 Task: Add the task  Add support for user-generated content and comments to the section Dash Dash in the project VentureTech and add a Due Date to the respective task as 2024/05/11.
Action: Mouse moved to (58, 434)
Screenshot: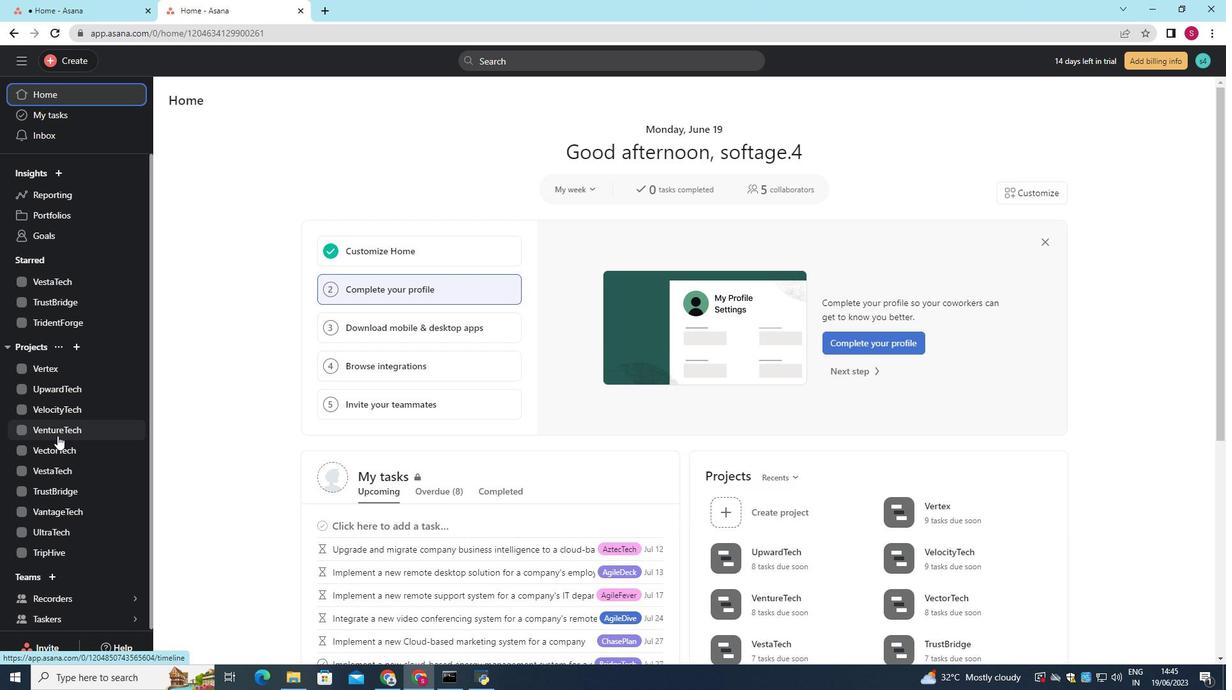 
Action: Mouse pressed left at (58, 434)
Screenshot: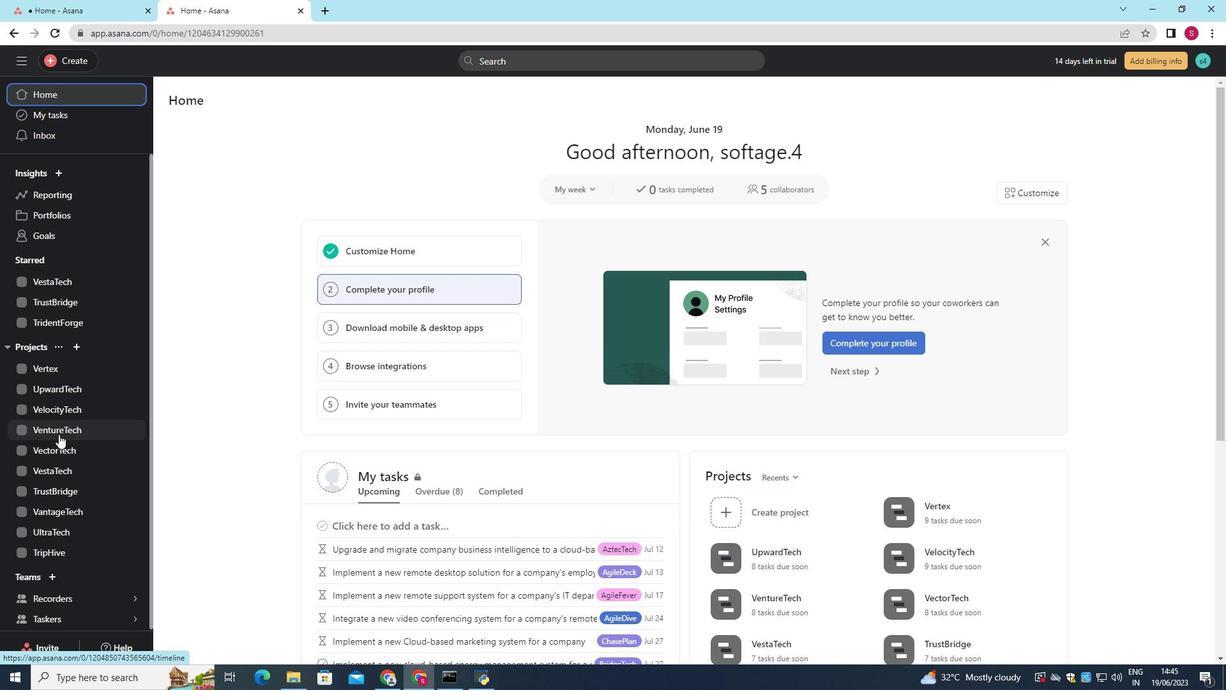 
Action: Mouse moved to (233, 127)
Screenshot: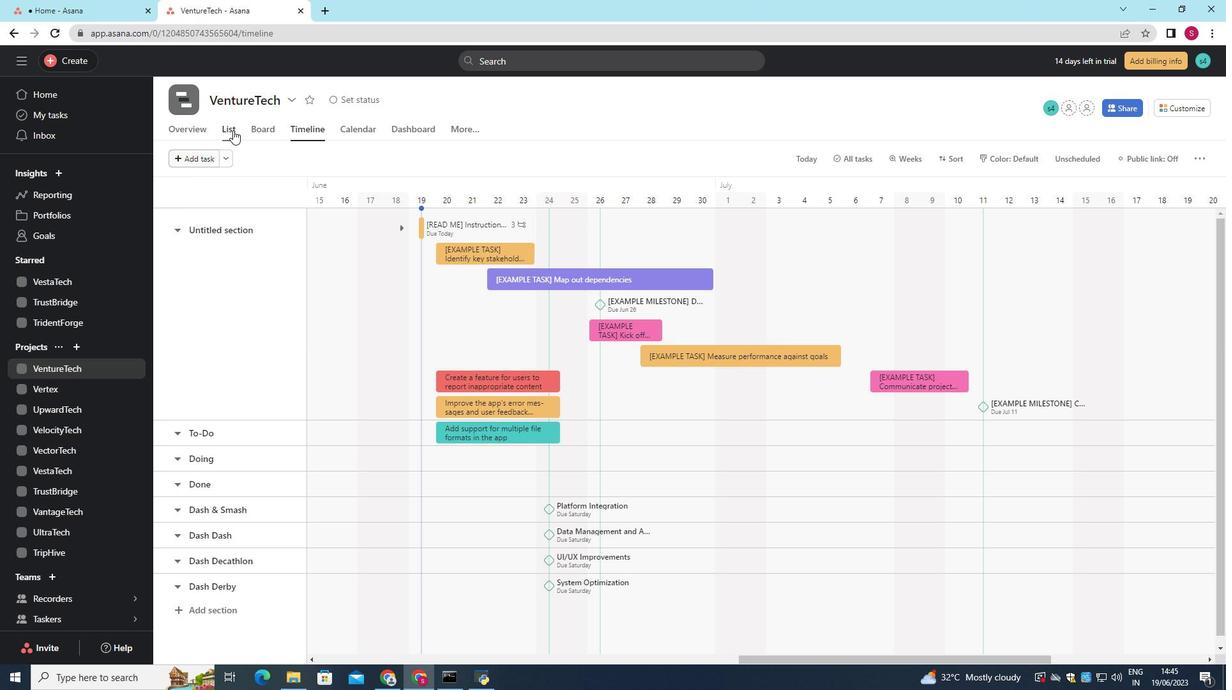 
Action: Mouse pressed left at (233, 127)
Screenshot: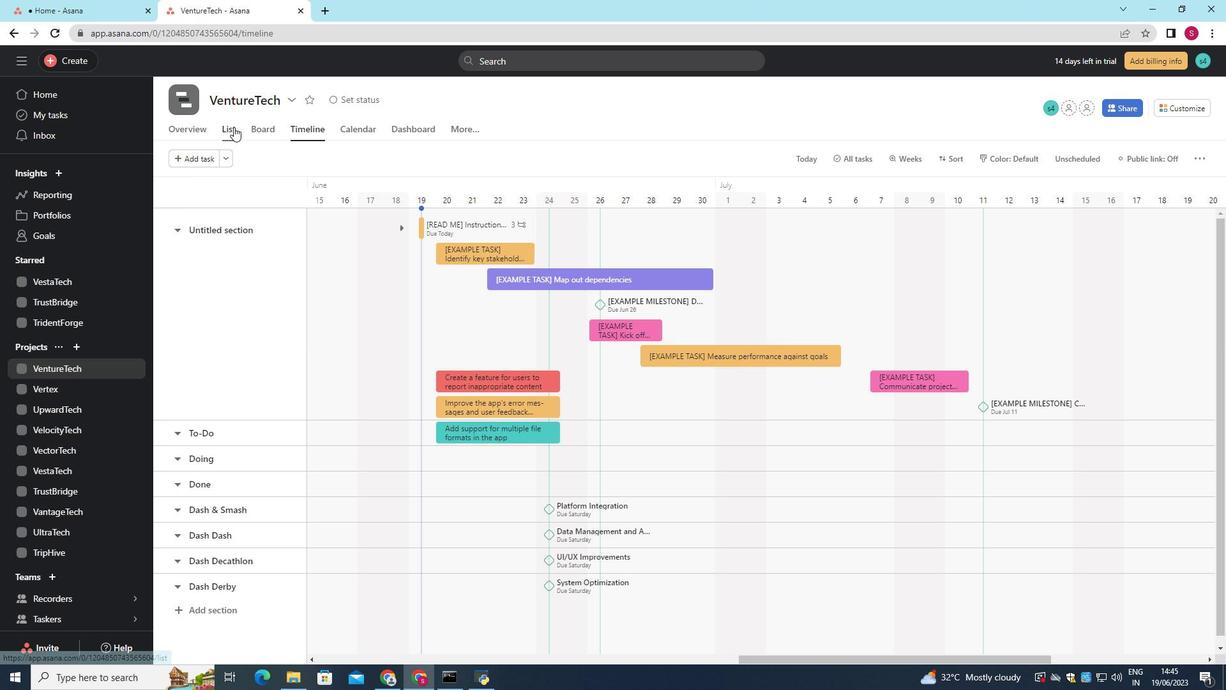 
Action: Mouse moved to (282, 383)
Screenshot: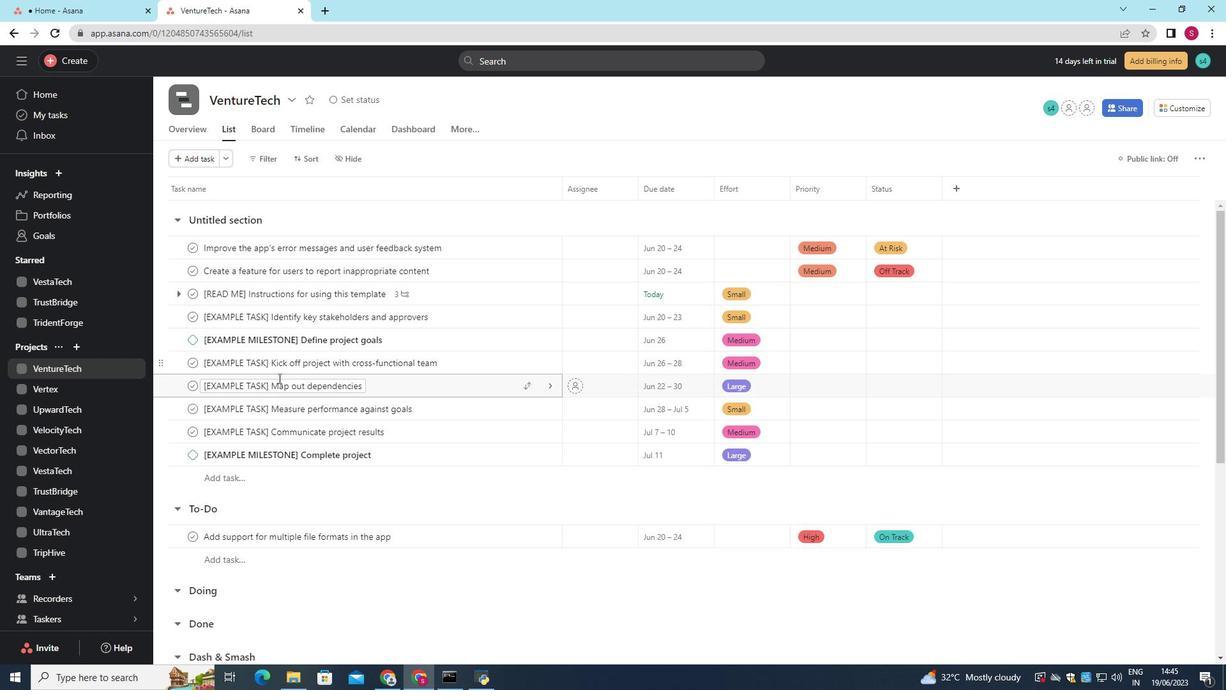 
Action: Mouse scrolled (282, 382) with delta (0, 0)
Screenshot: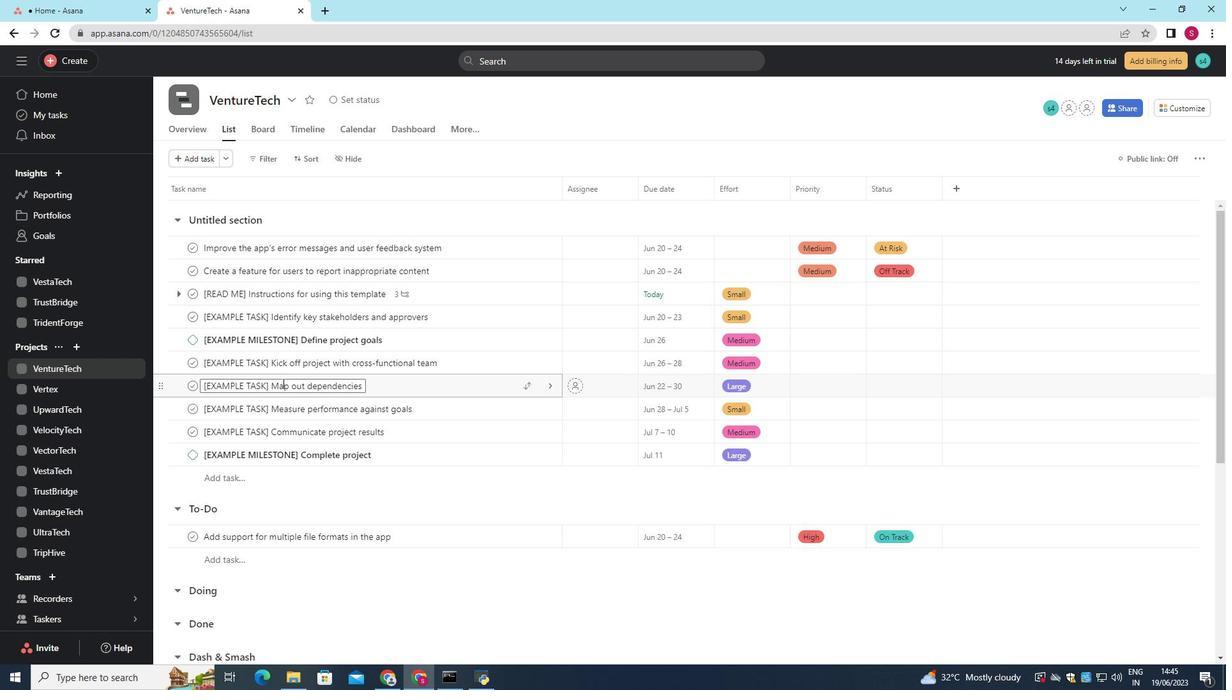 
Action: Mouse moved to (282, 383)
Screenshot: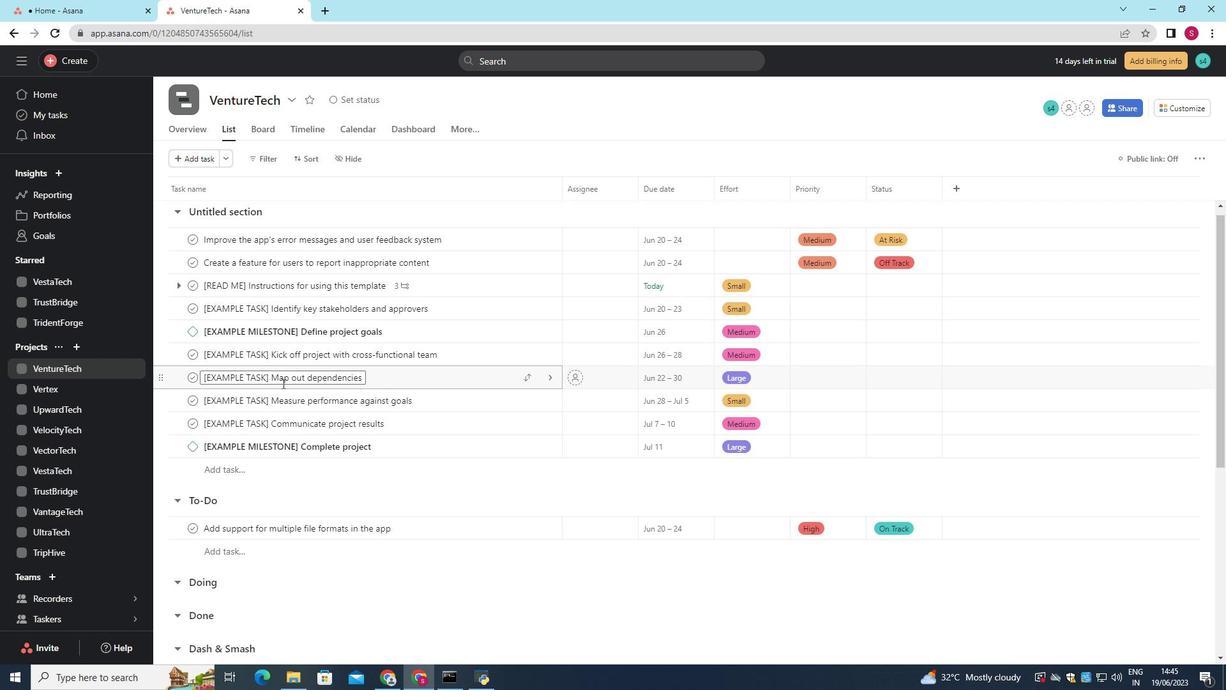 
Action: Mouse scrolled (282, 382) with delta (0, 0)
Screenshot: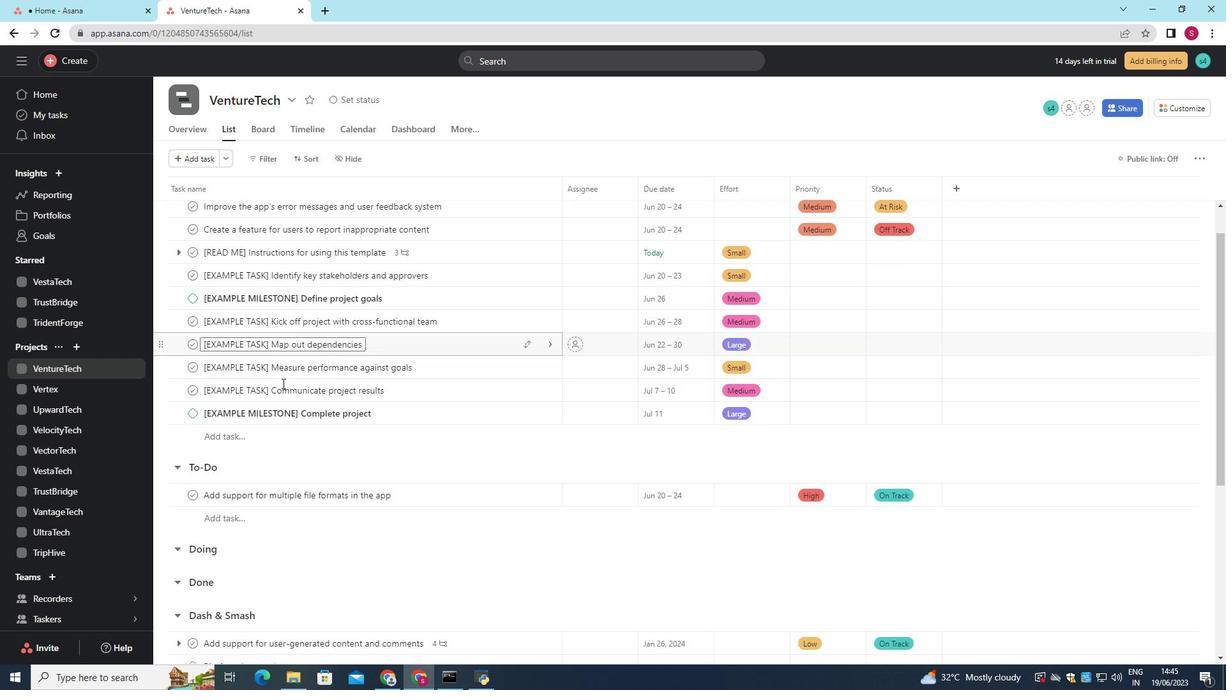 
Action: Mouse moved to (525, 557)
Screenshot: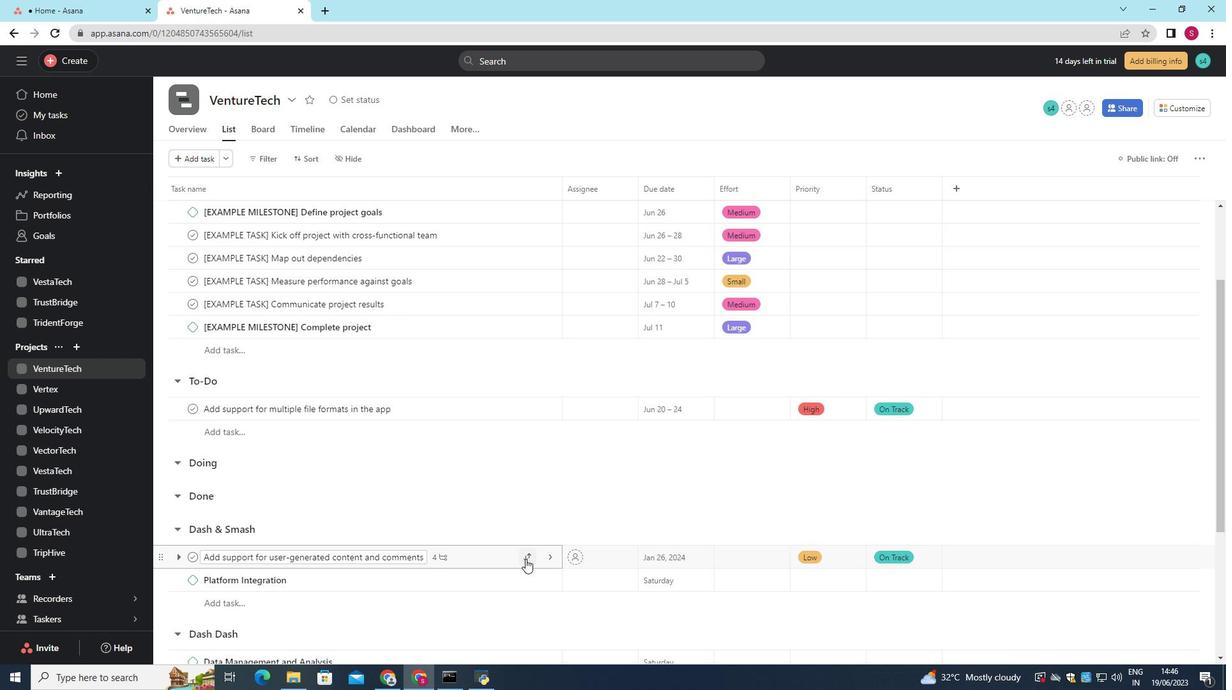
Action: Mouse pressed left at (525, 557)
Screenshot: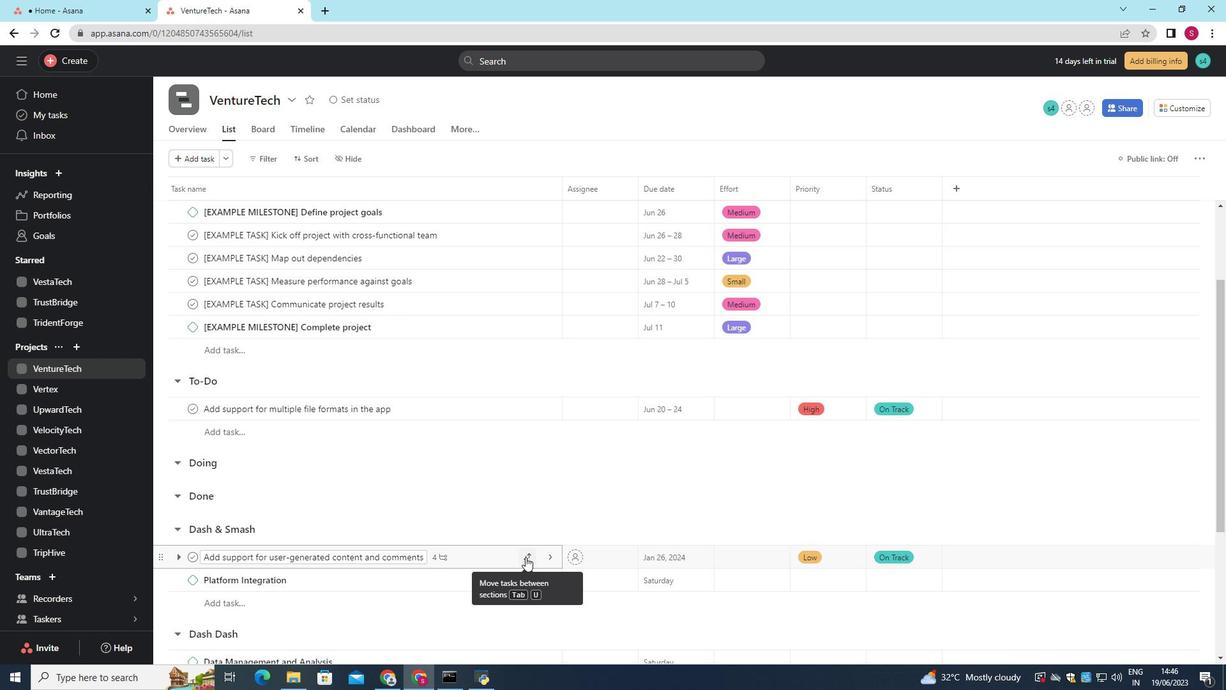 
Action: Mouse moved to (485, 486)
Screenshot: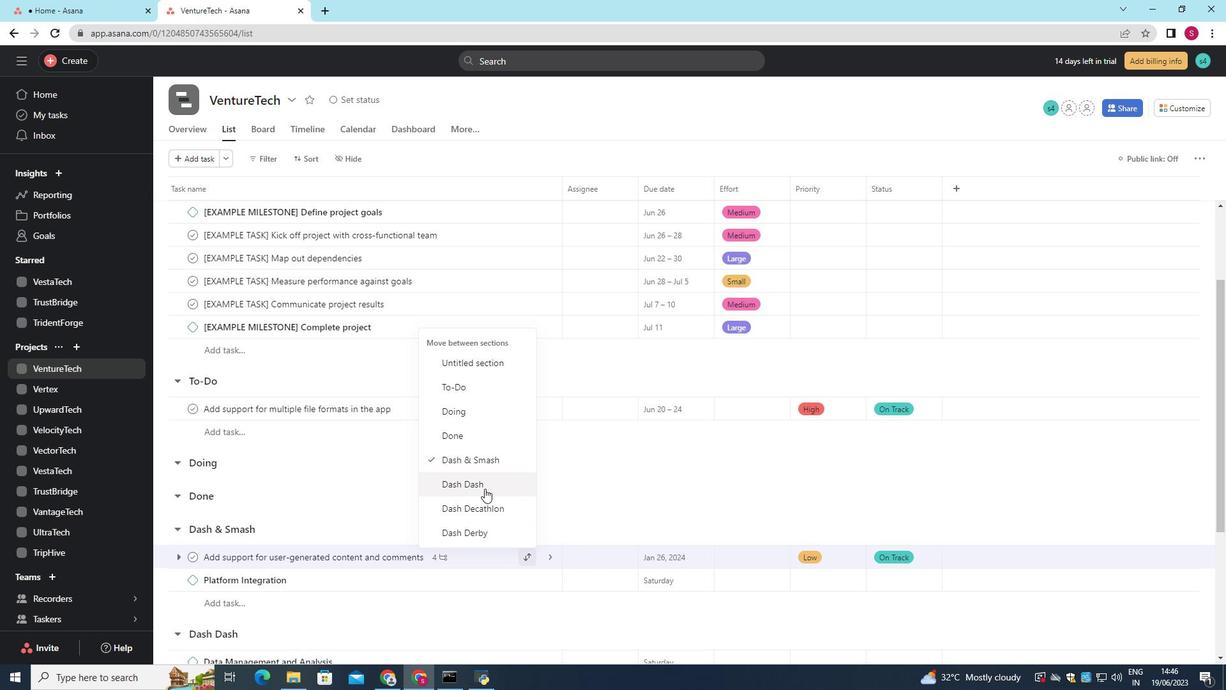 
Action: Mouse pressed left at (485, 486)
Screenshot: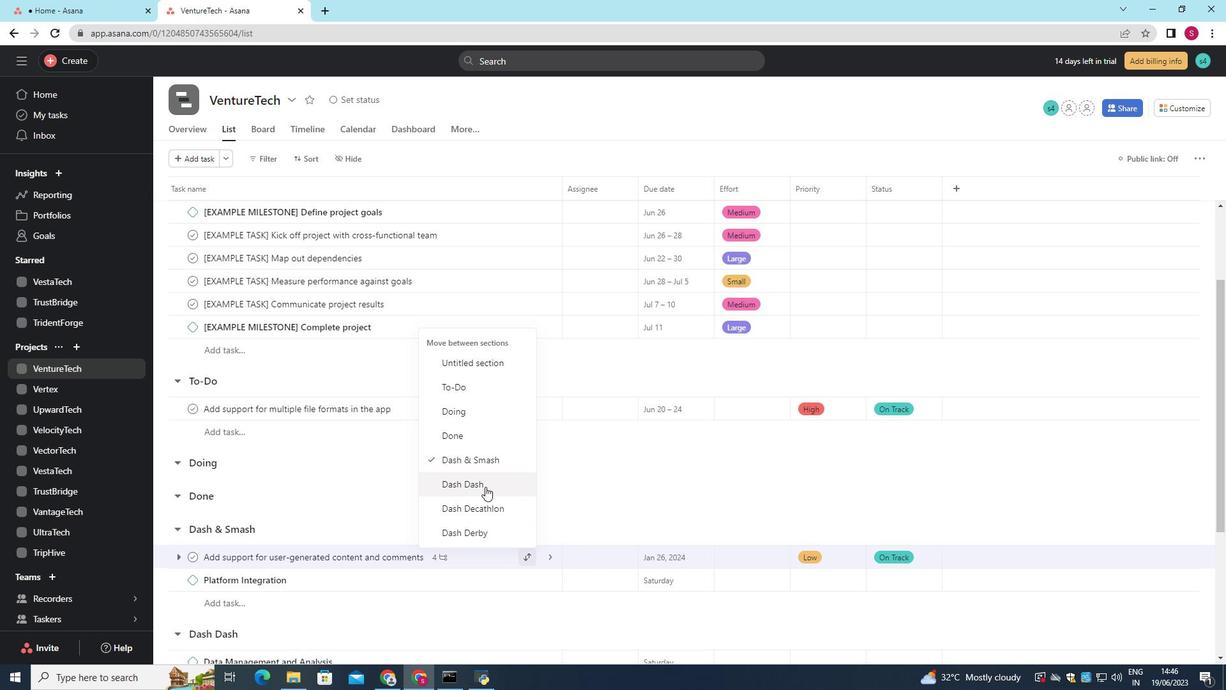 
Action: Mouse moved to (496, 537)
Screenshot: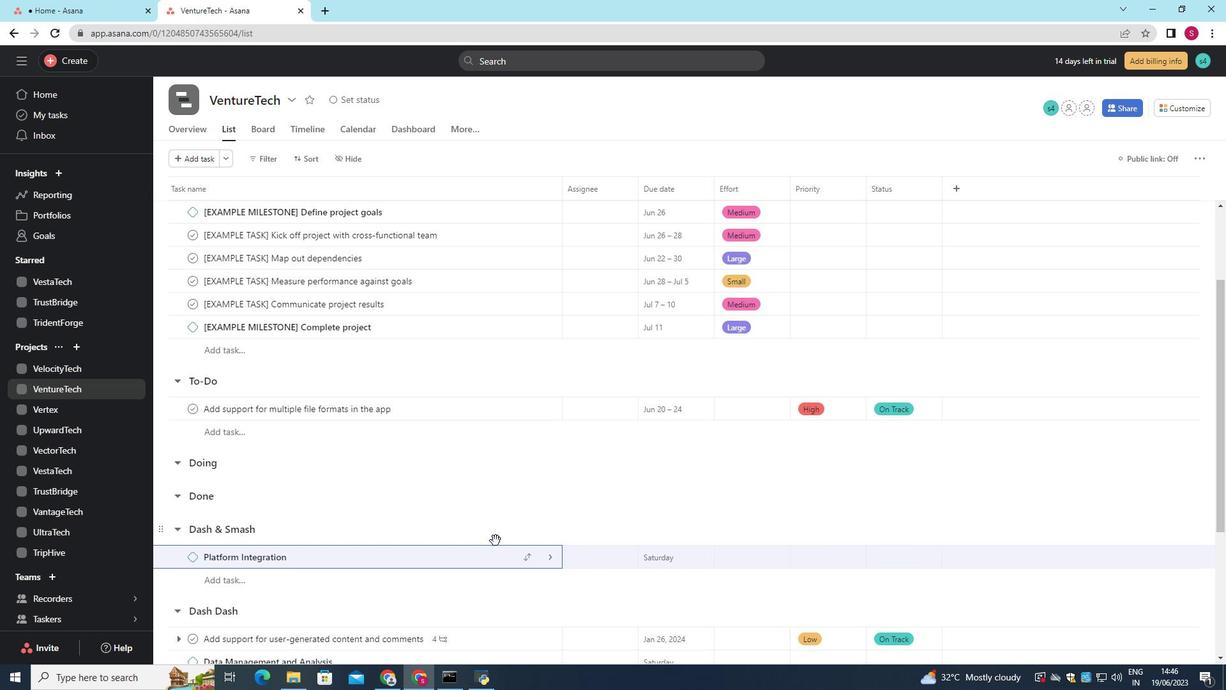 
Action: Mouse scrolled (496, 536) with delta (0, 0)
Screenshot: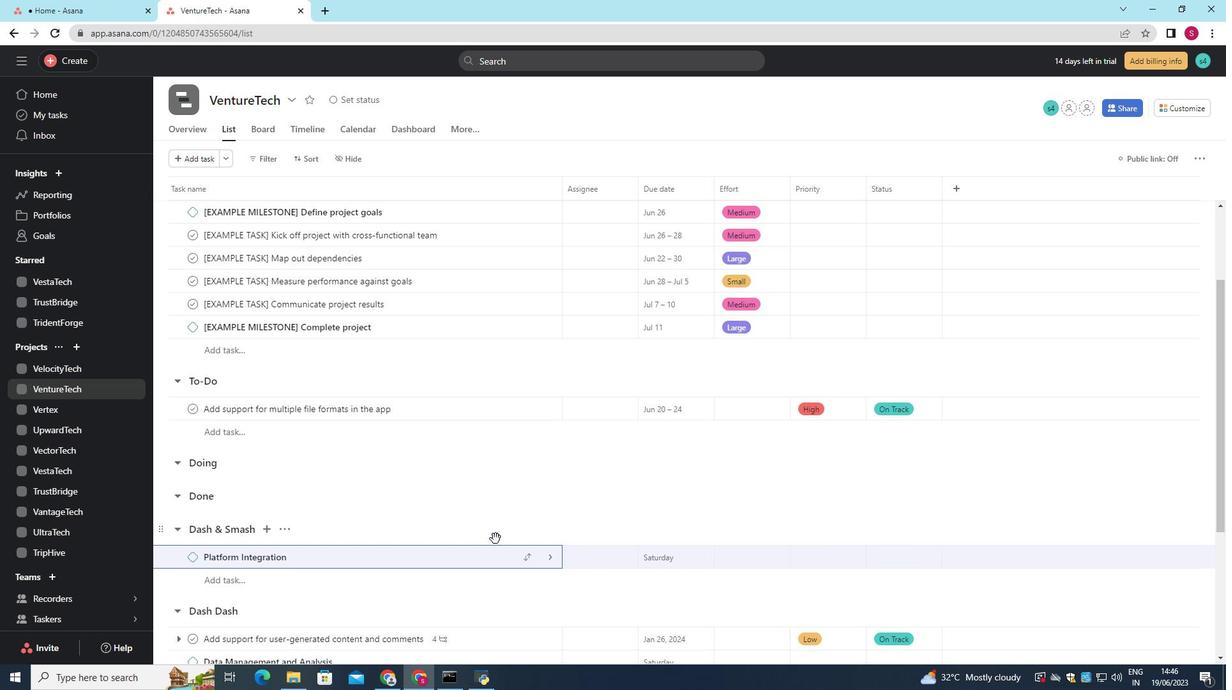 
Action: Mouse scrolled (496, 536) with delta (0, 0)
Screenshot: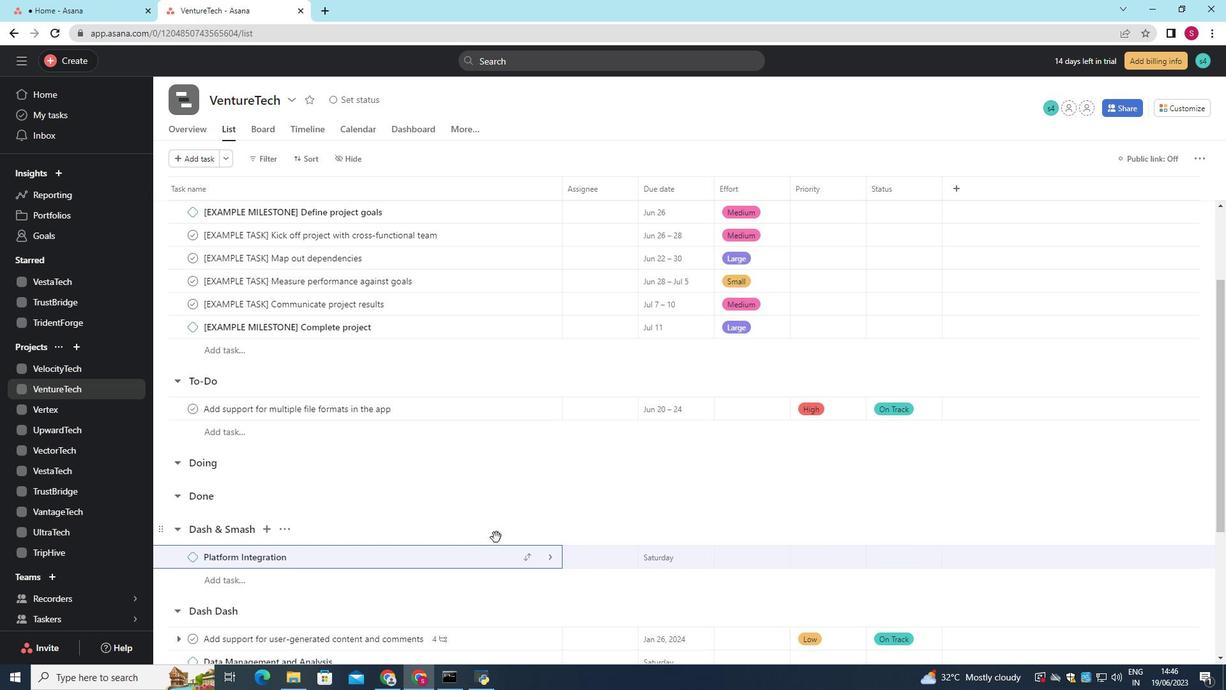 
Action: Mouse scrolled (496, 536) with delta (0, 0)
Screenshot: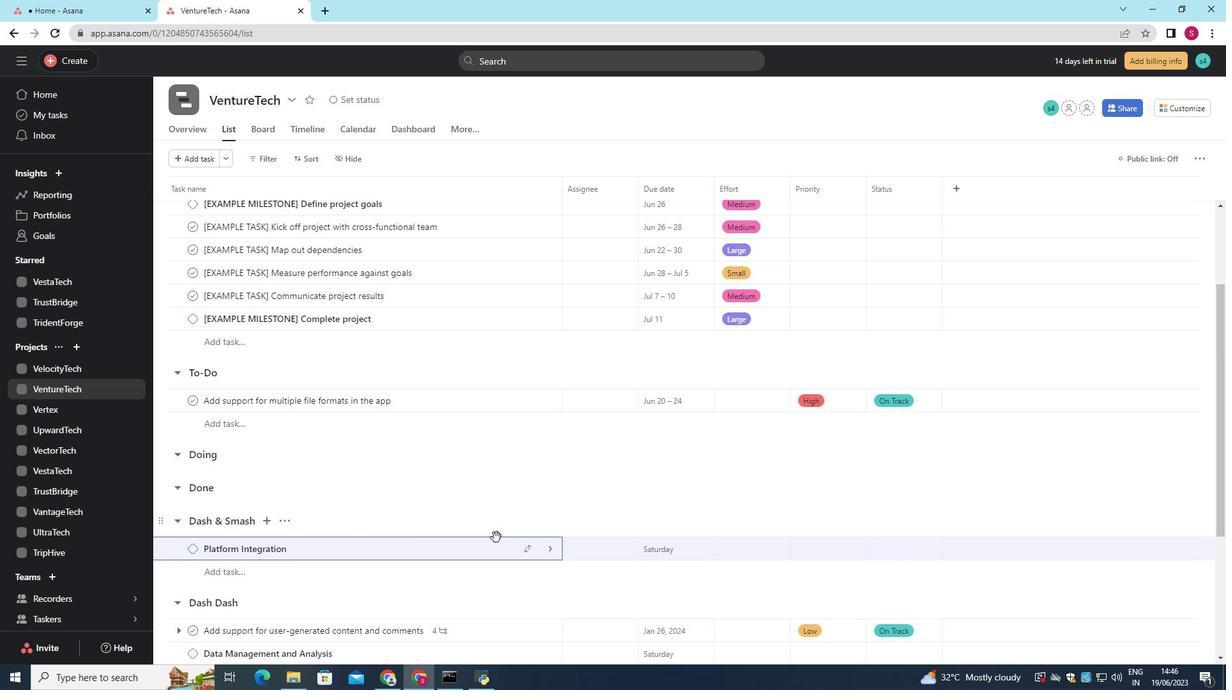 
Action: Mouse moved to (701, 445)
Screenshot: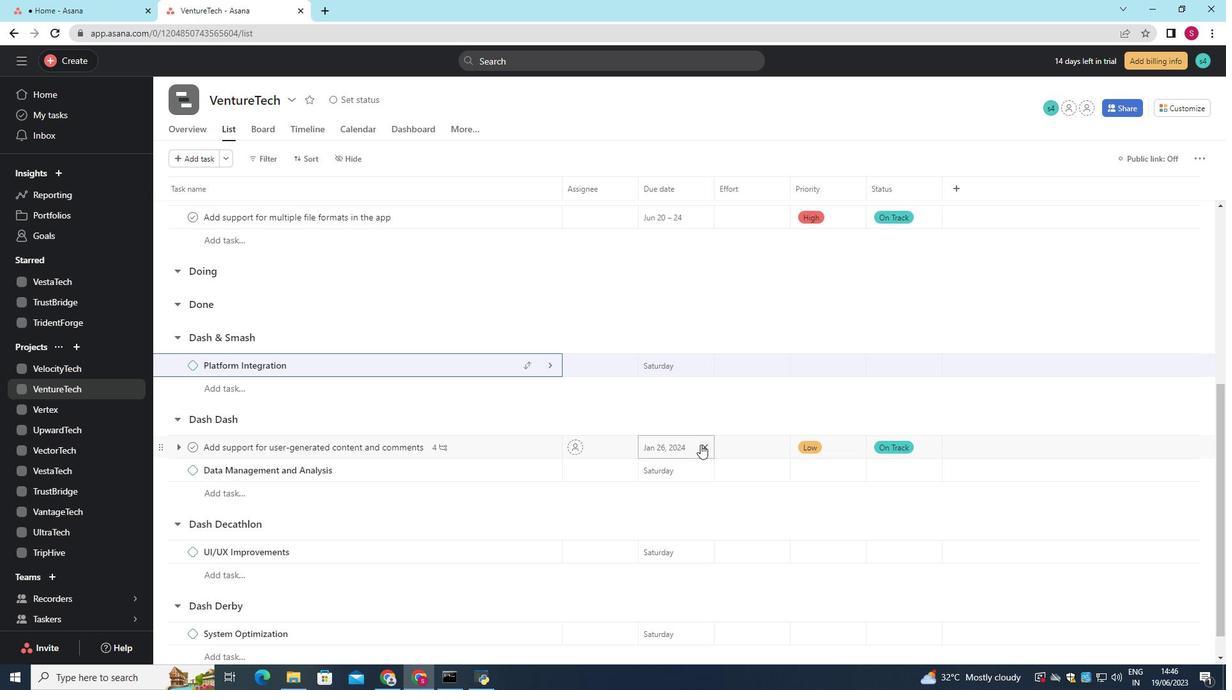 
Action: Mouse pressed left at (701, 445)
Screenshot: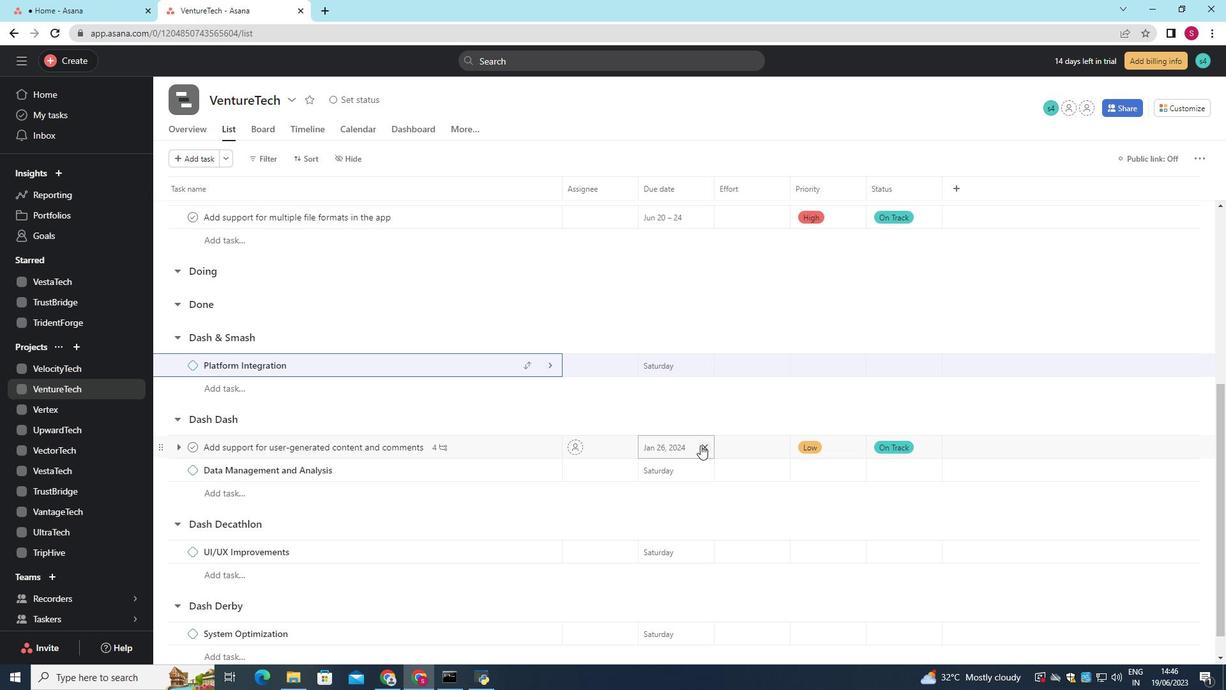 
Action: Mouse moved to (611, 511)
Screenshot: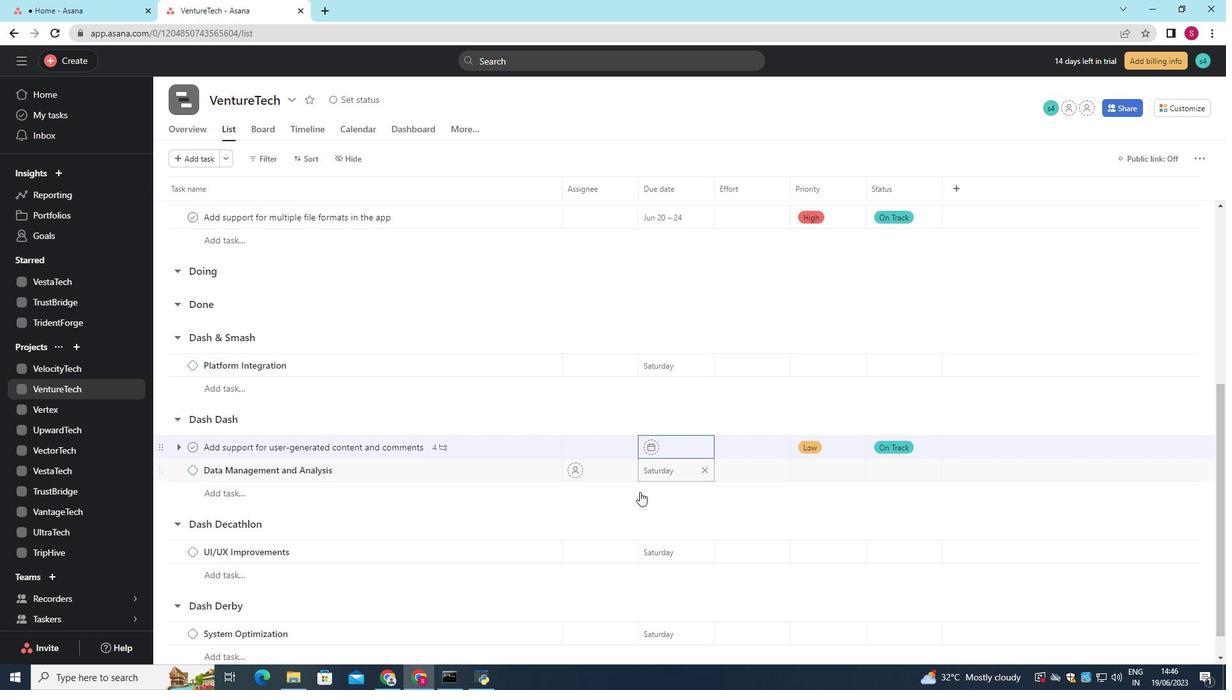 
Action: Key pressed 2024/05/11
Screenshot: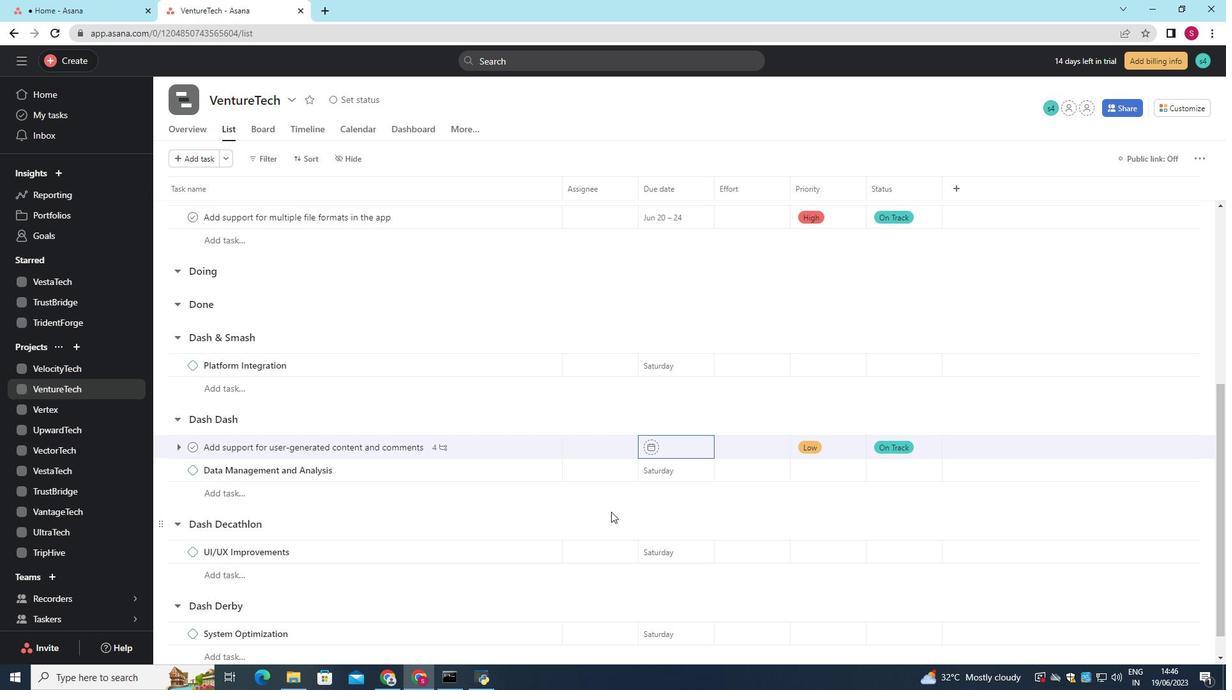 
Action: Mouse moved to (656, 447)
Screenshot: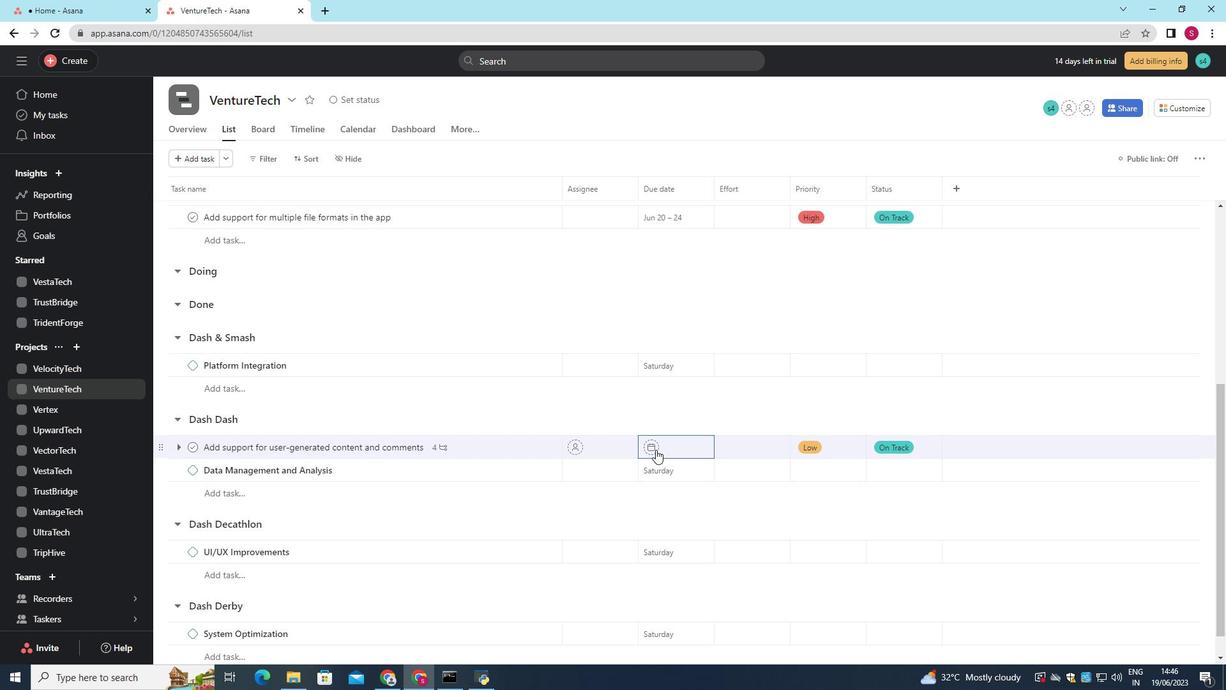 
Action: Mouse pressed left at (656, 447)
Screenshot: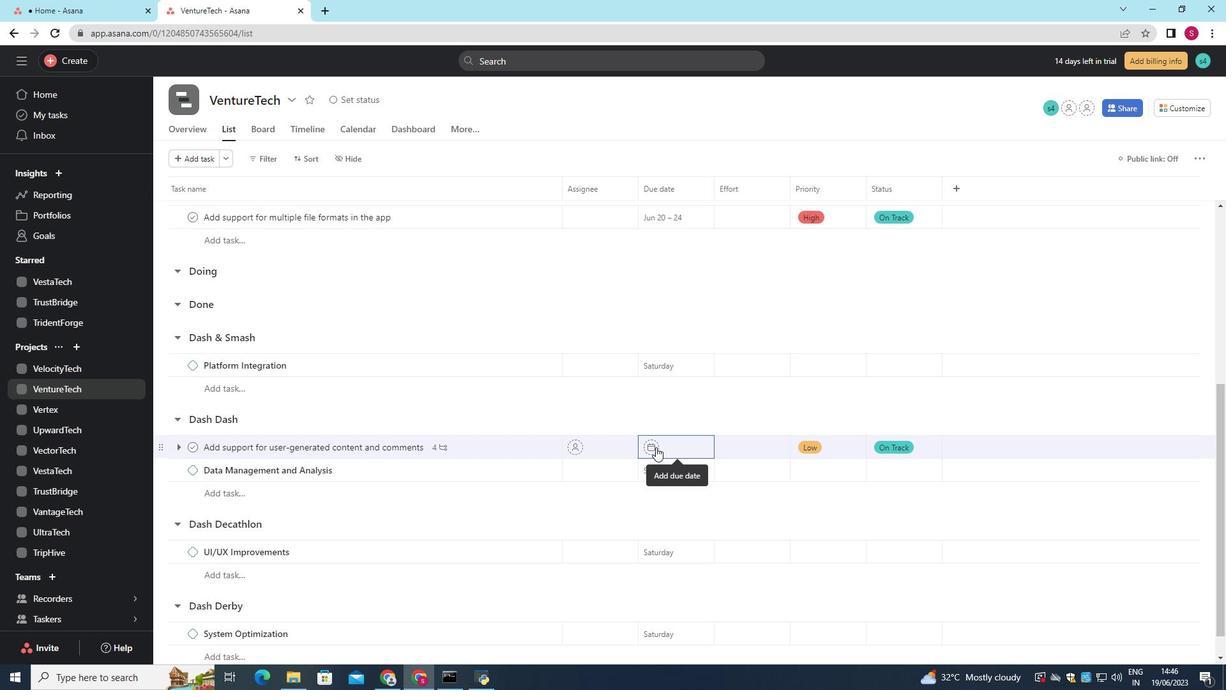 
Action: Mouse moved to (734, 322)
Screenshot: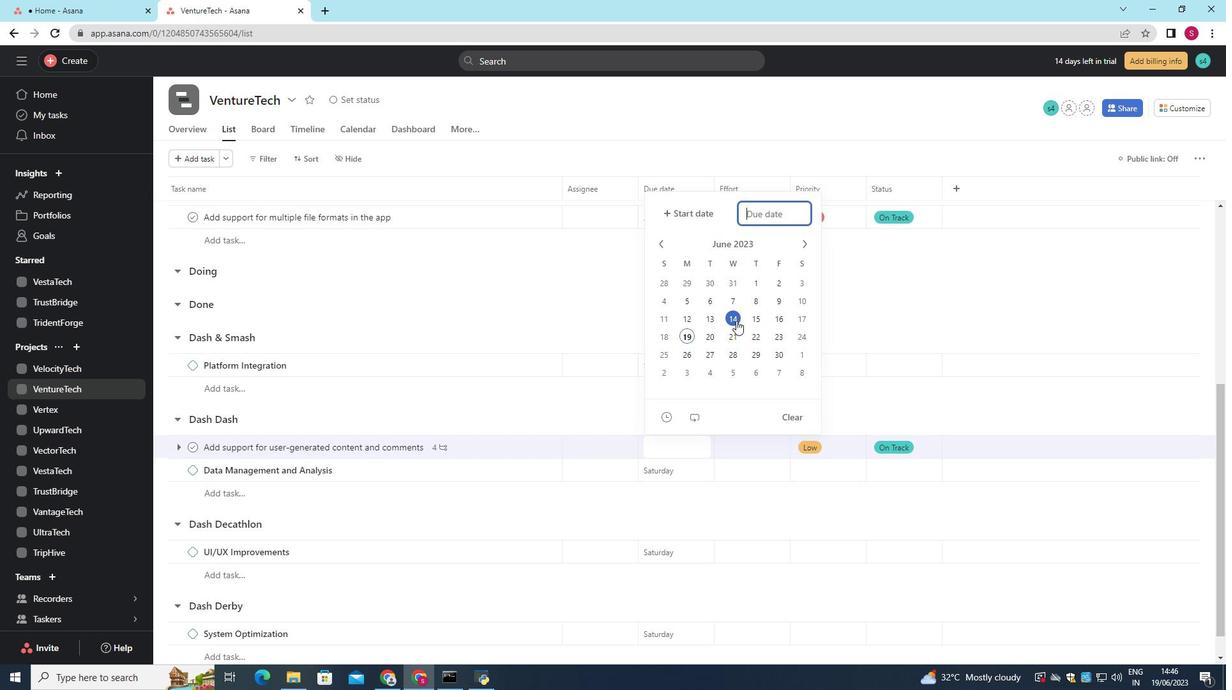 
Action: Key pressed 2024/05/11
Screenshot: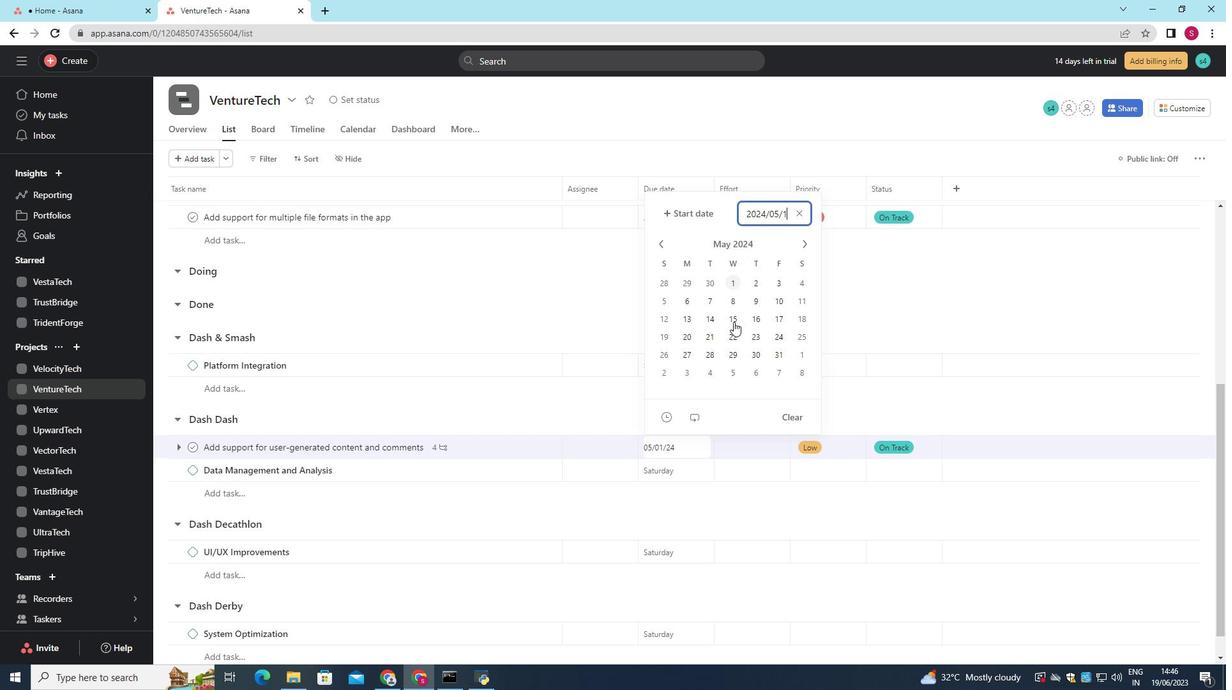 
Action: Mouse moved to (732, 322)
Screenshot: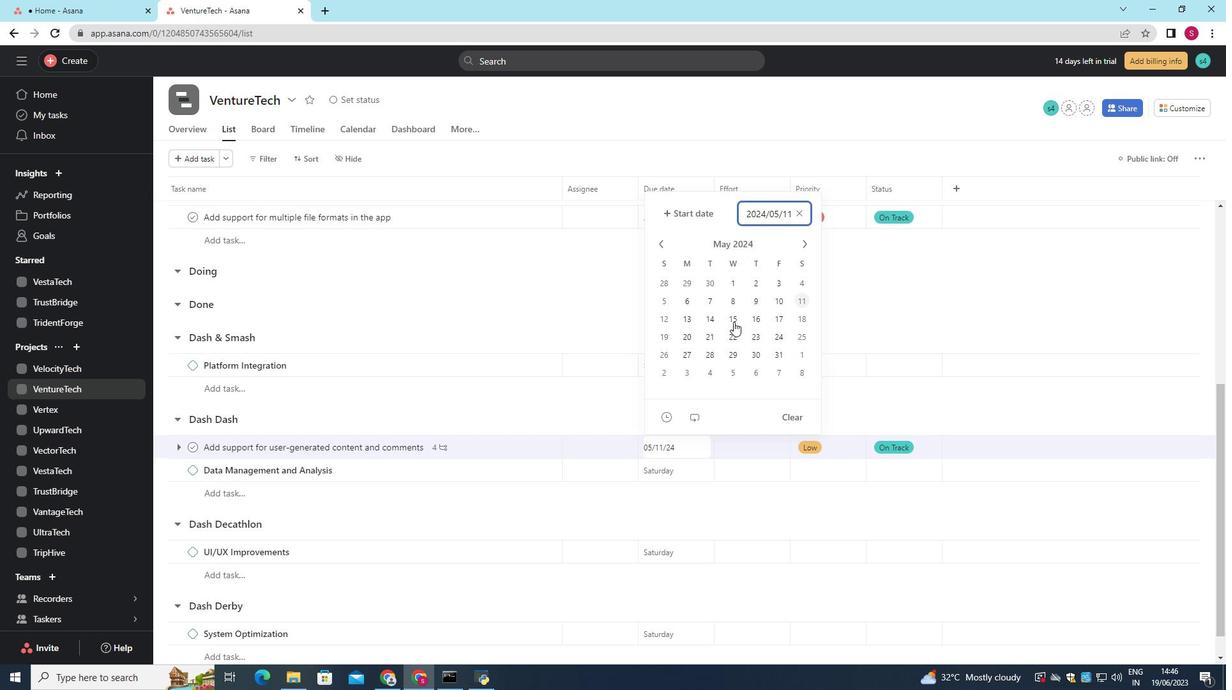 
Action: Key pressed <Key.enter>
Screenshot: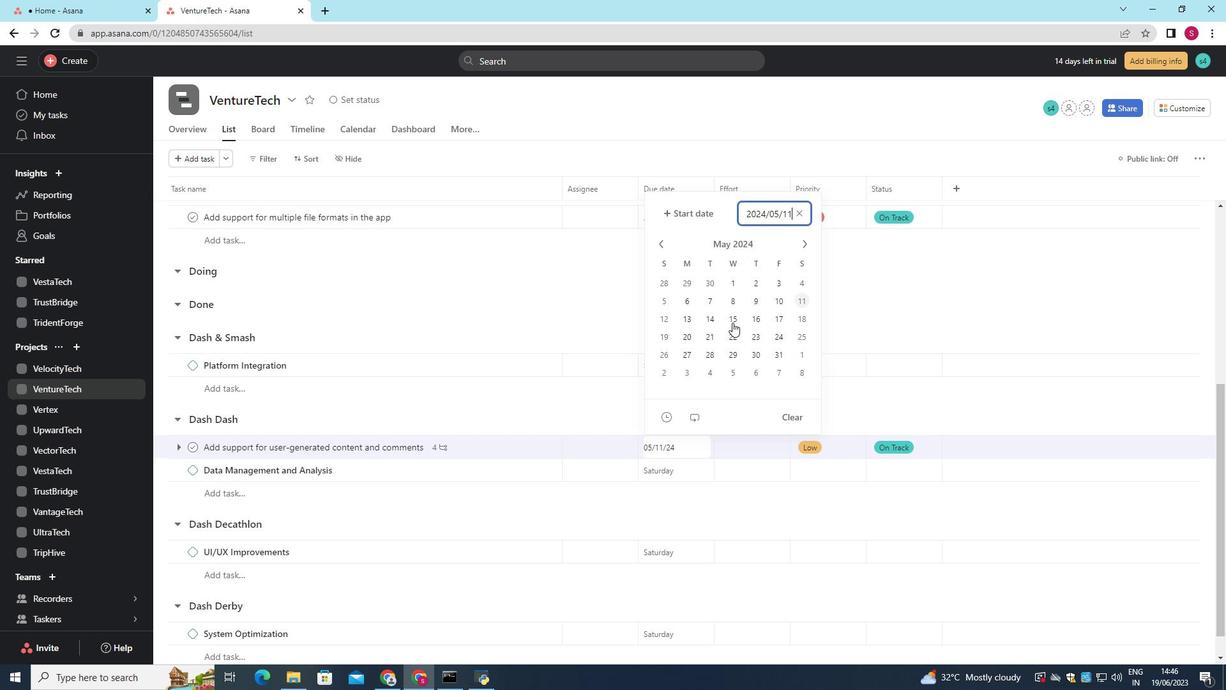 
Action: Mouse moved to (716, 334)
Screenshot: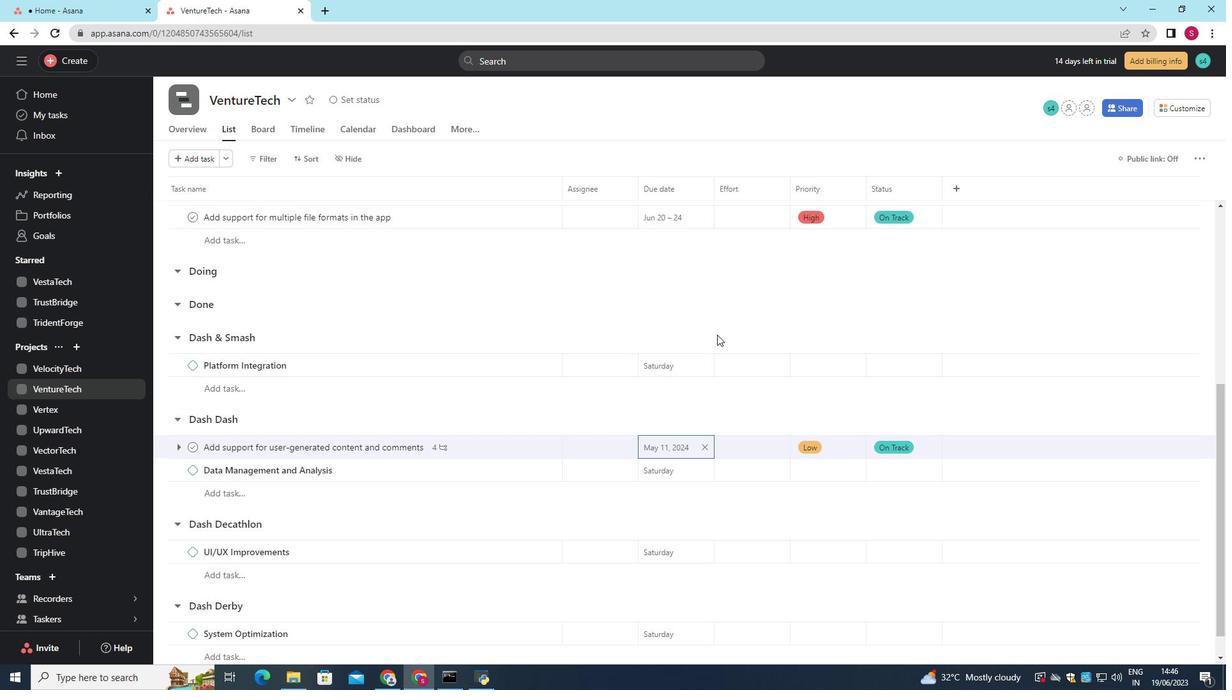 
